 Task: Change the configuration of the board layout of the mark's project to sort by "Assignees" in descending order.
Action: Mouse pressed left at (200, 164)
Screenshot: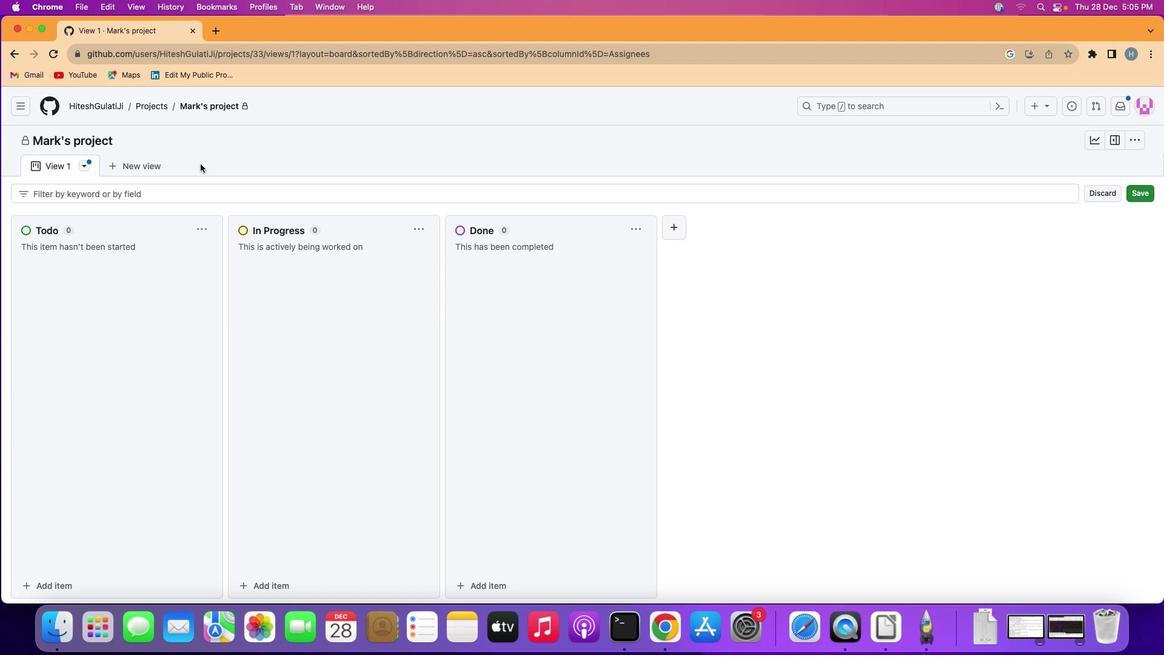 
Action: Mouse moved to (84, 163)
Screenshot: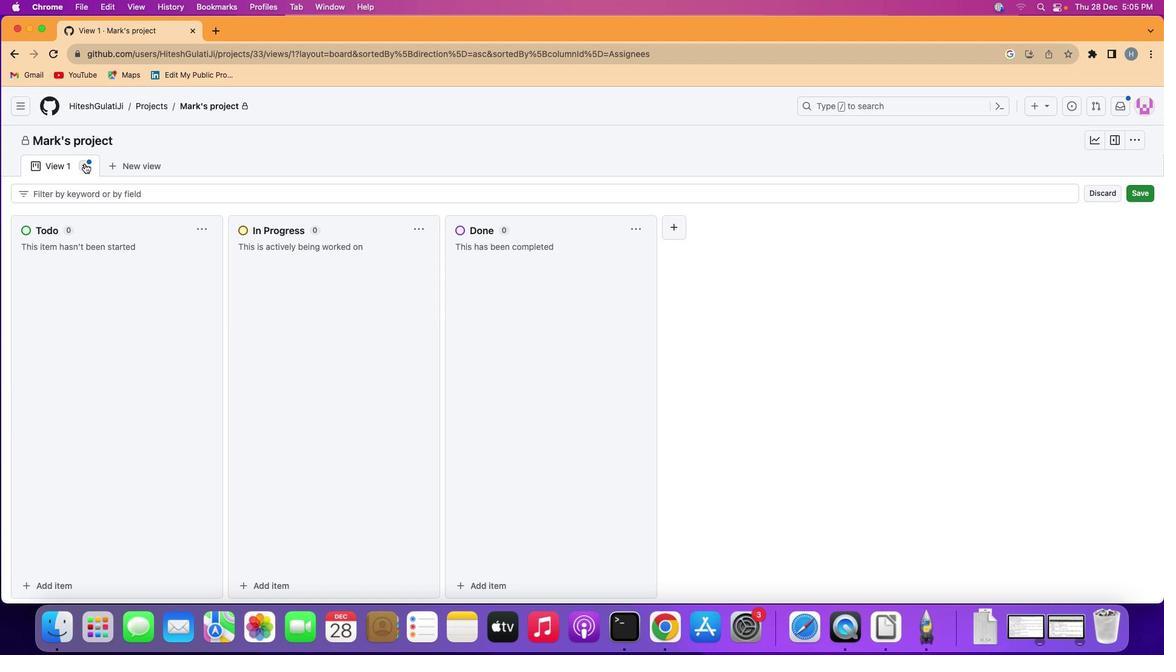
Action: Mouse pressed left at (84, 163)
Screenshot: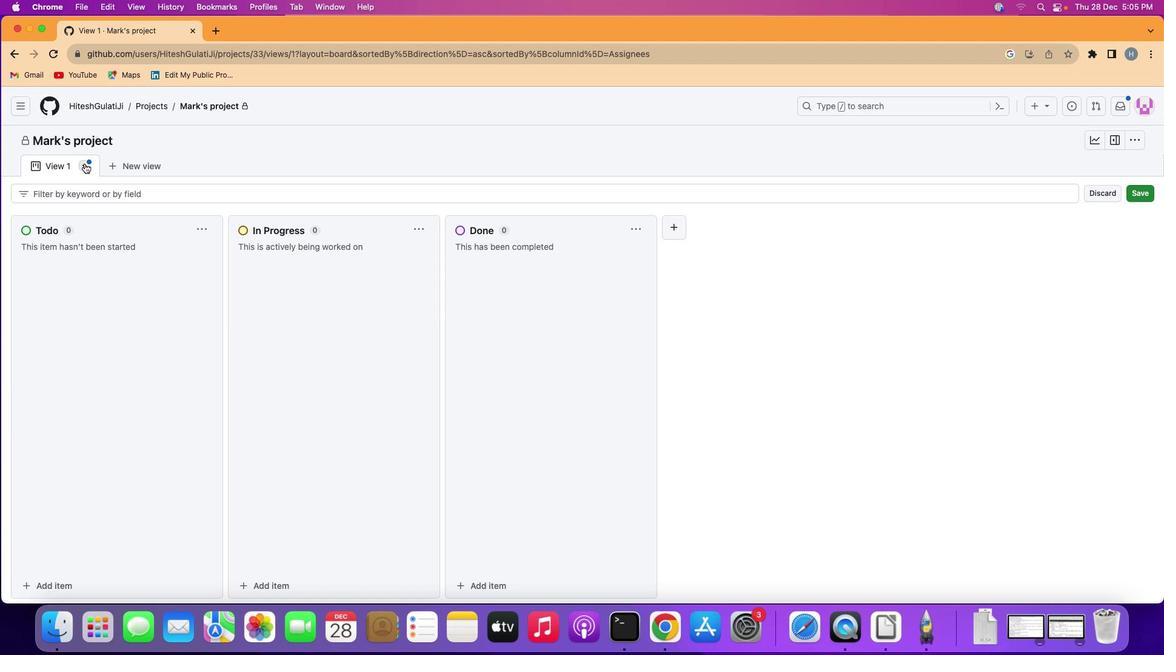 
Action: Mouse moved to (126, 308)
Screenshot: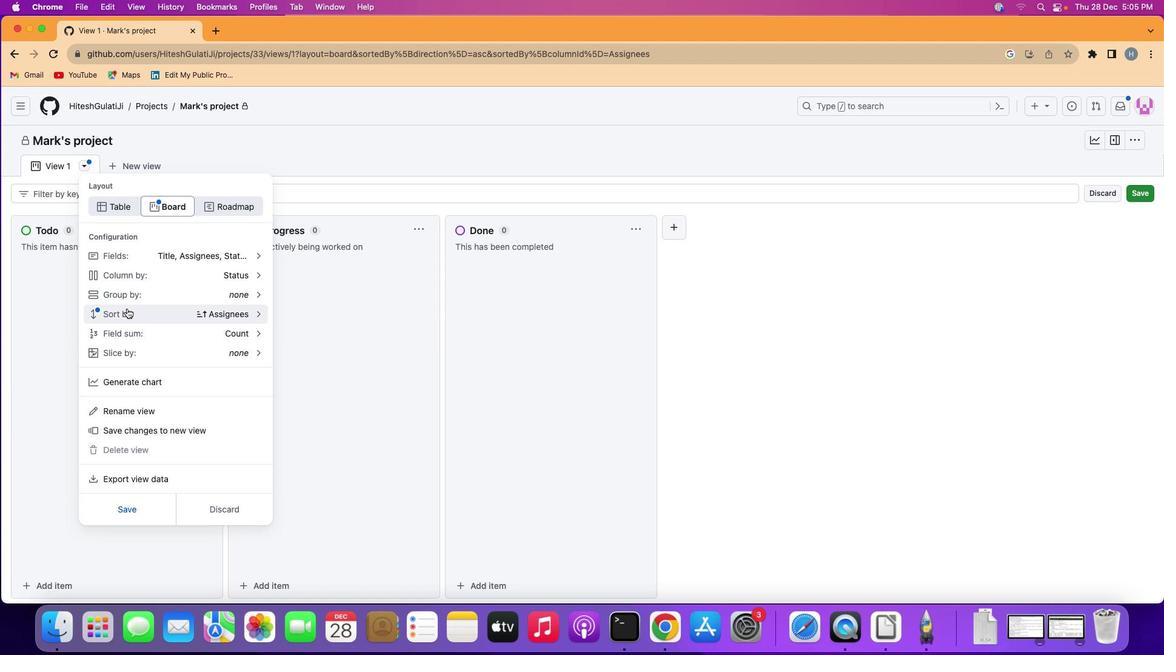 
Action: Mouse pressed left at (126, 308)
Screenshot: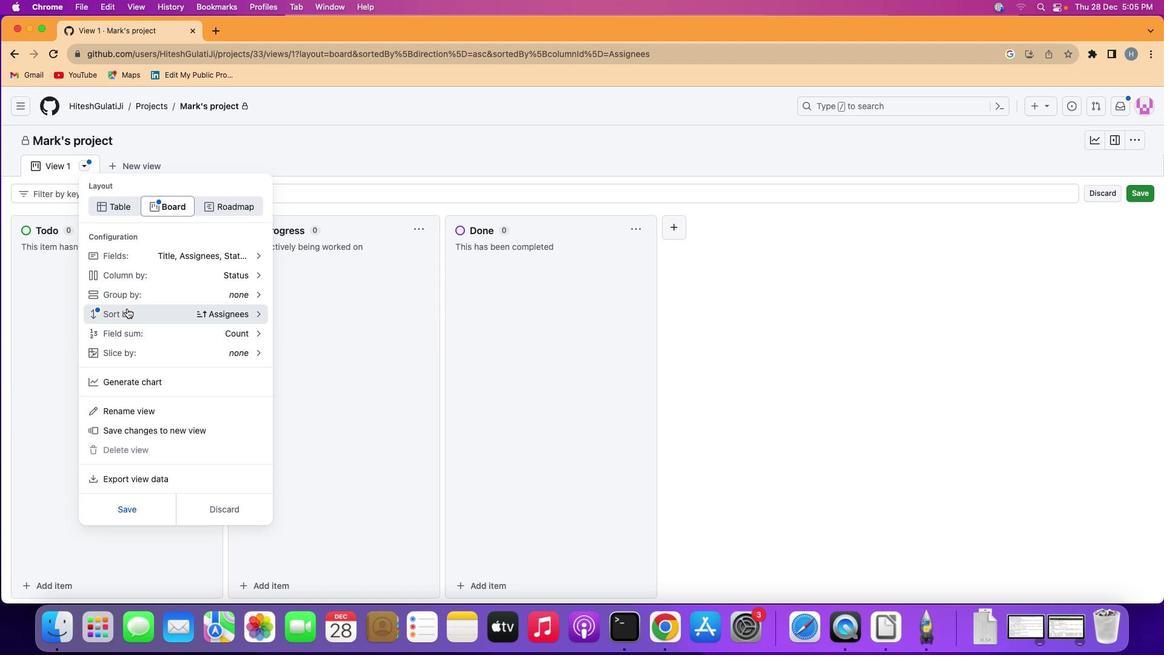 
Action: Mouse moved to (199, 245)
Screenshot: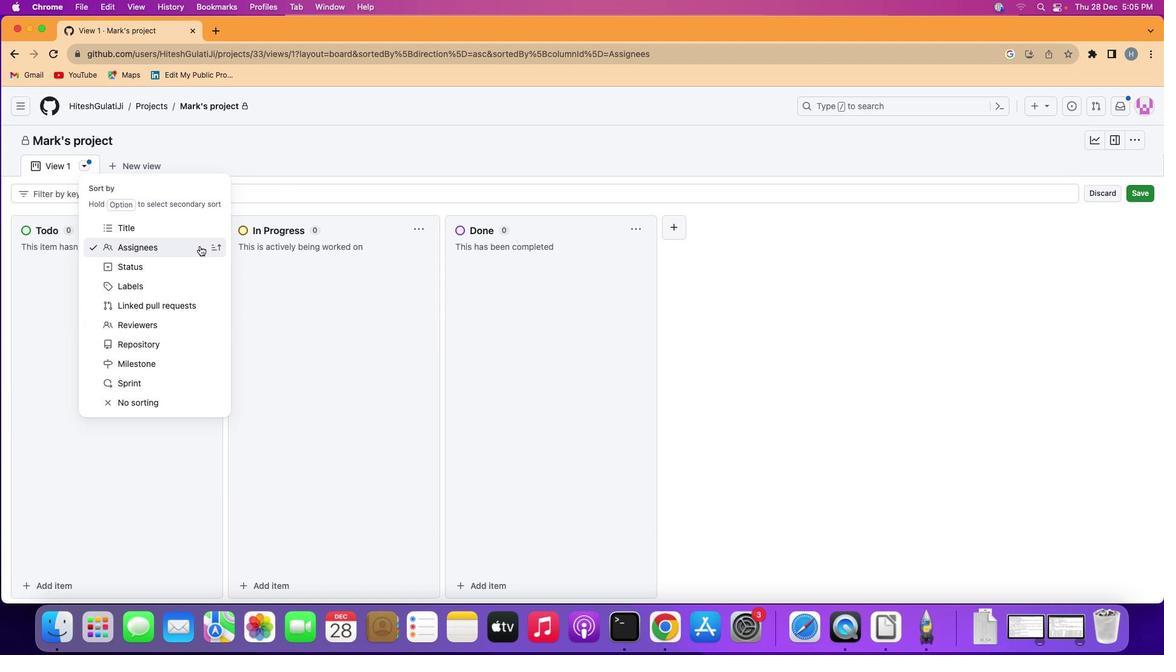
Action: Mouse pressed left at (199, 245)
Screenshot: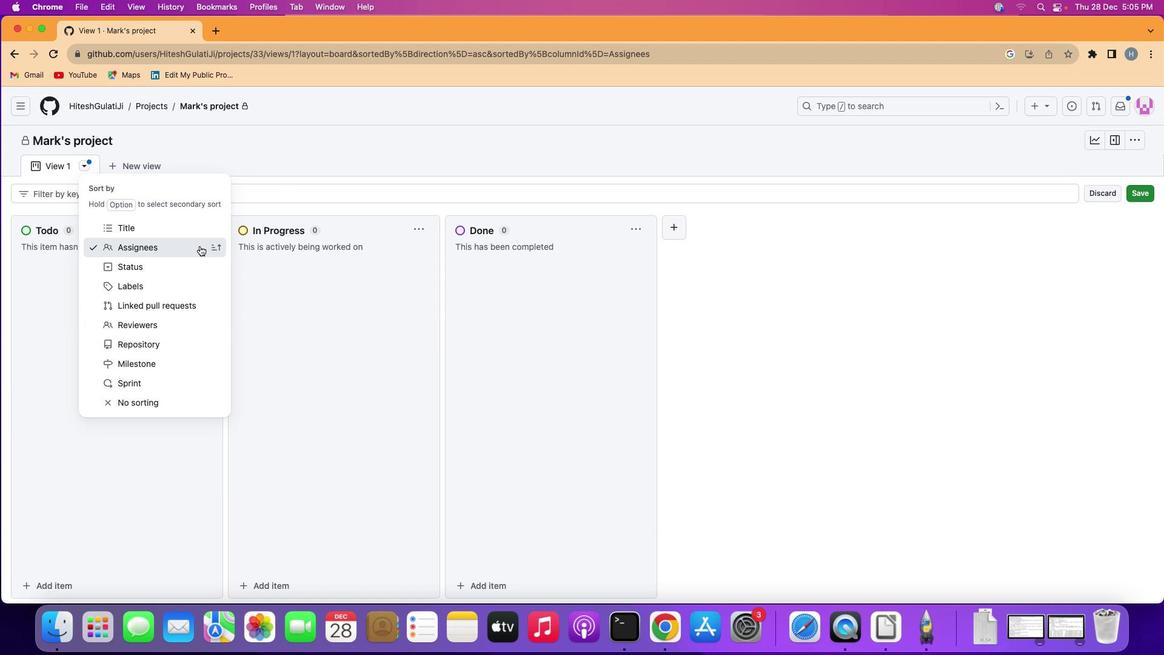 
Action: Mouse moved to (278, 268)
Screenshot: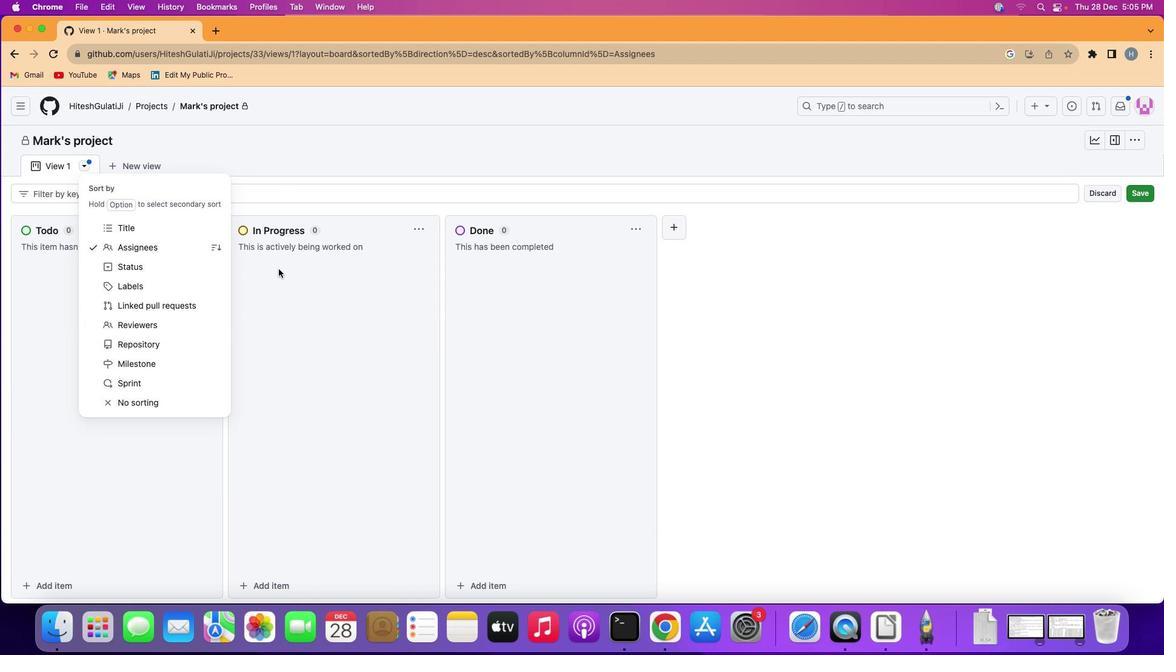 
